 Task: Select Convenience. Add to cart, from DashMart for 3194 Cheshire Road, Bridgeport, Connecticut 06604, Cell Number 203-362-4243, following items : Del Monte Fresh Whole Green Beans (14.5 oz)_x000D_
 - 1, Red Onion_x000D_
 - 1, Russet Potato_x000D_
 - 1, Red Bell Pepper_x000D_
 - 1
Action: Mouse moved to (233, 104)
Screenshot: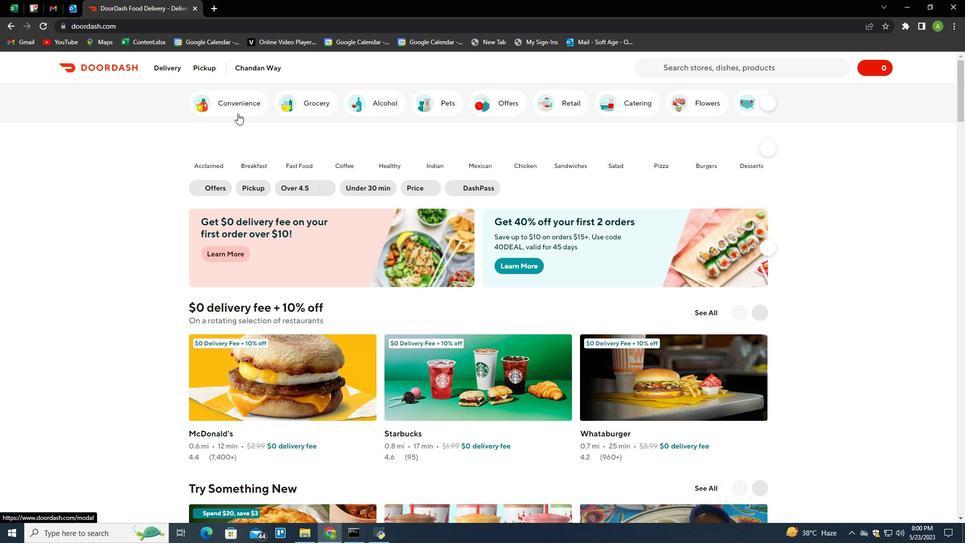 
Action: Mouse pressed left at (233, 104)
Screenshot: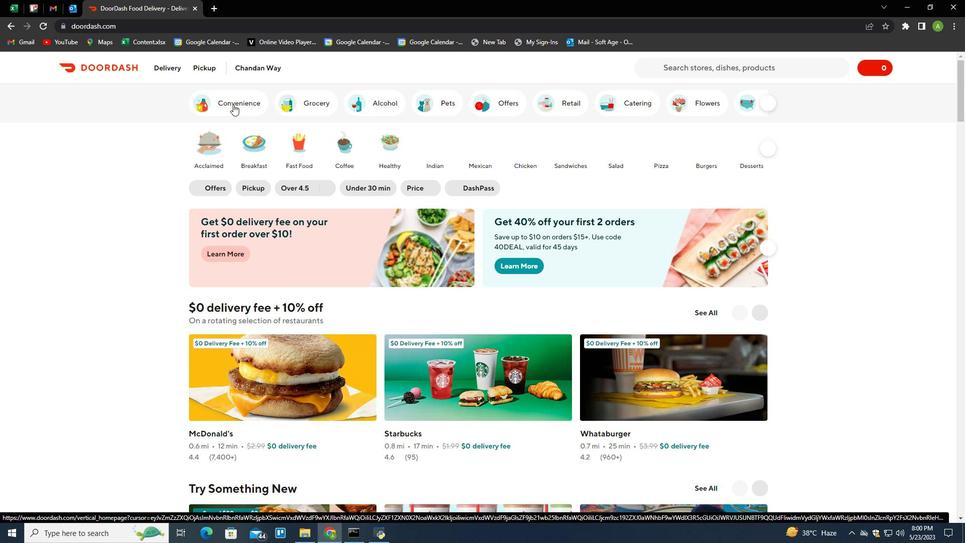 
Action: Mouse moved to (421, 362)
Screenshot: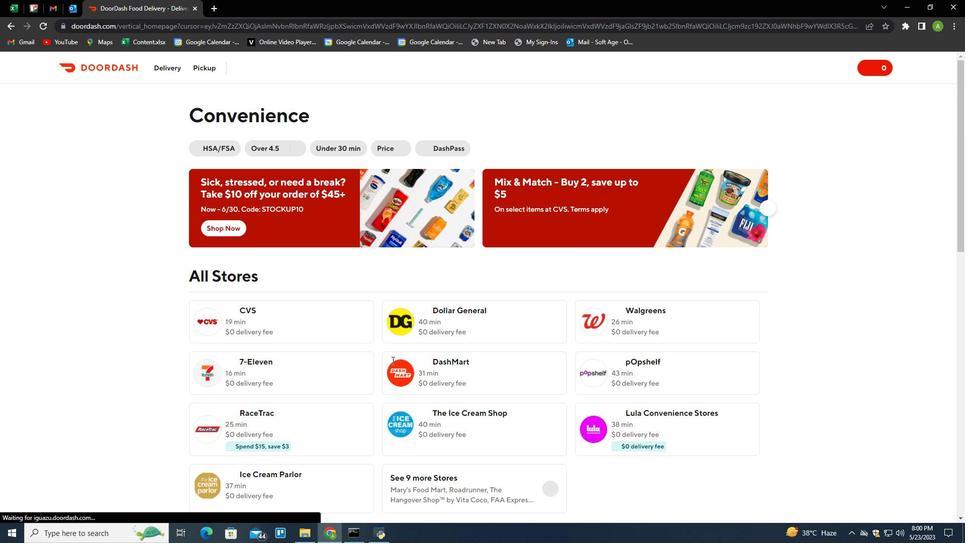 
Action: Mouse pressed left at (421, 362)
Screenshot: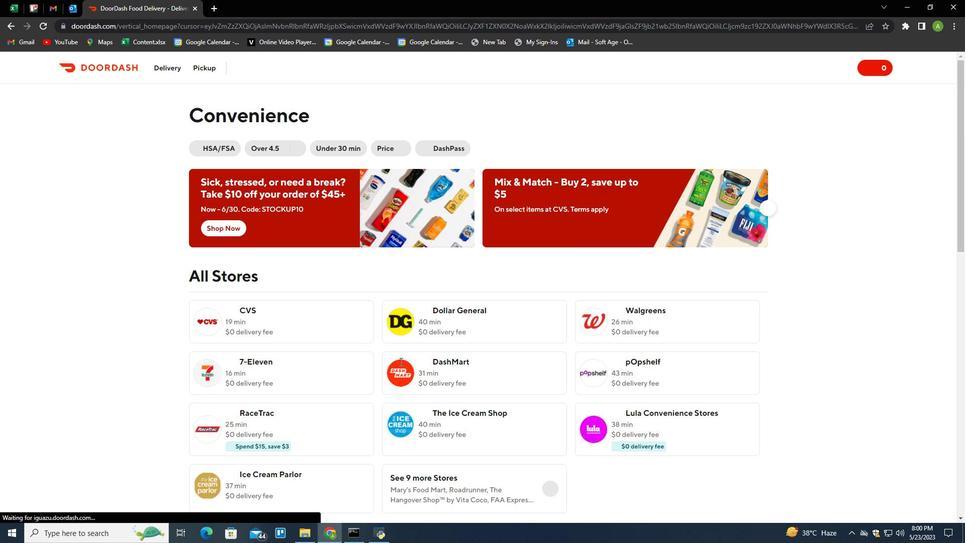 
Action: Mouse moved to (206, 65)
Screenshot: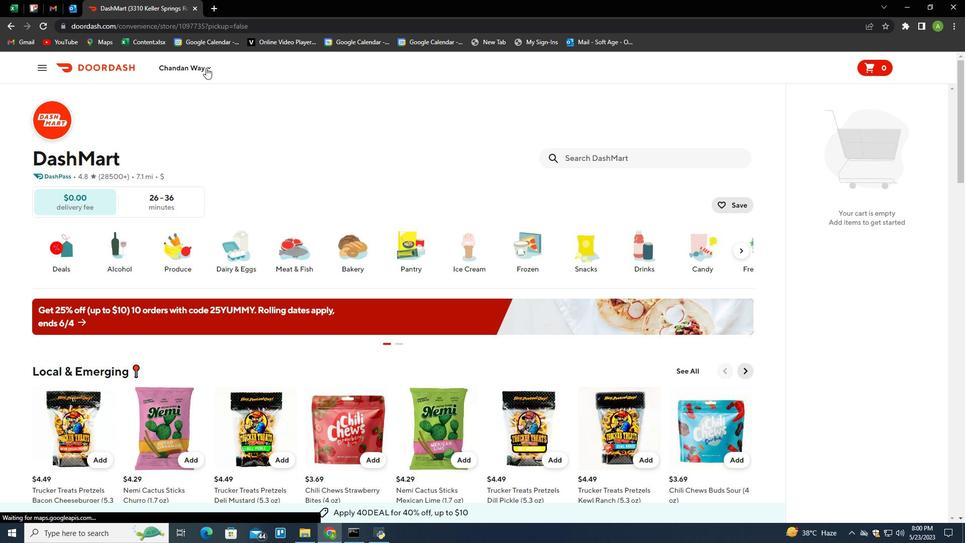 
Action: Mouse pressed left at (206, 65)
Screenshot: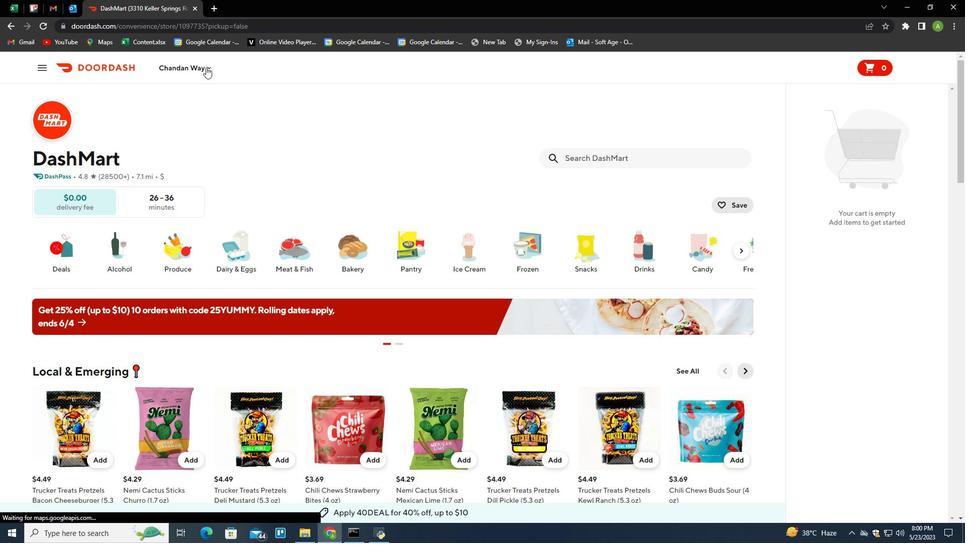 
Action: Mouse moved to (219, 108)
Screenshot: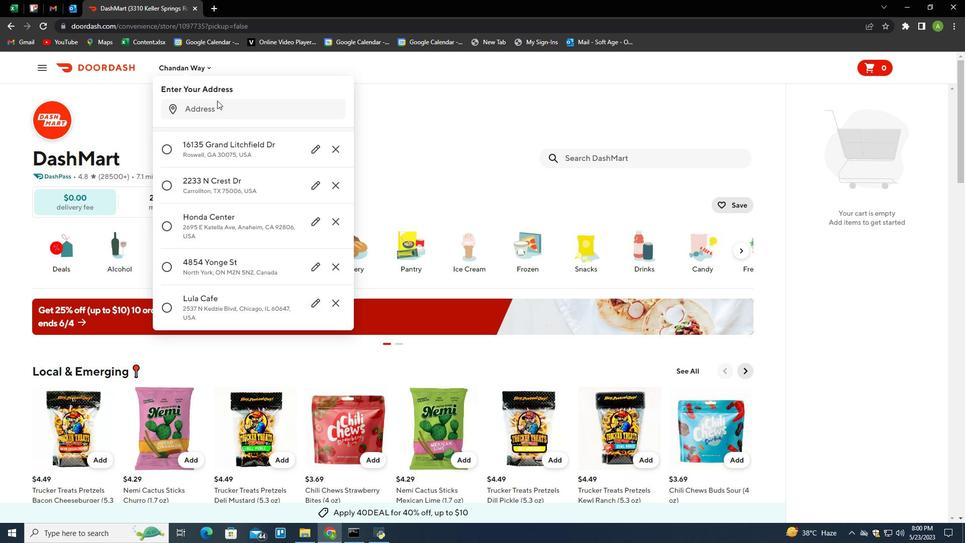 
Action: Mouse pressed left at (219, 108)
Screenshot: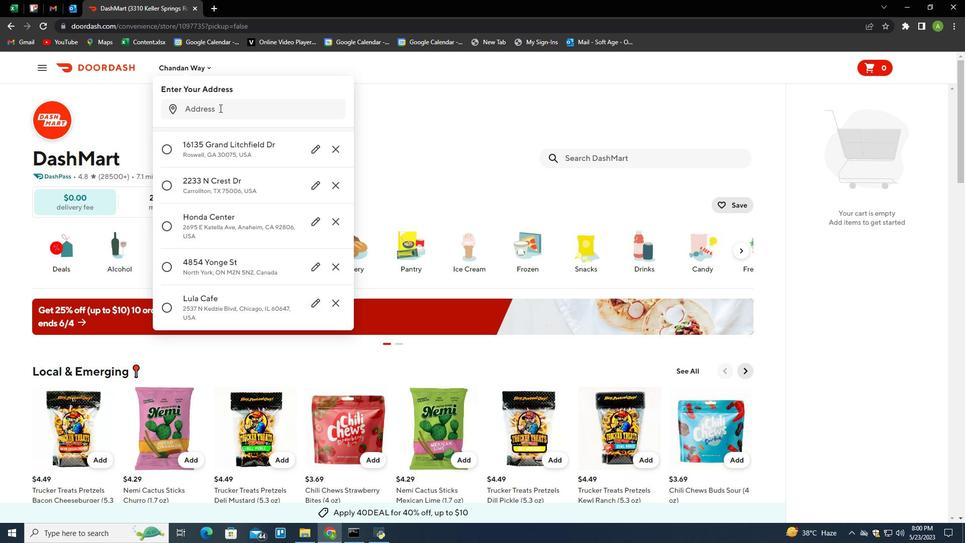 
Action: Mouse moved to (194, 94)
Screenshot: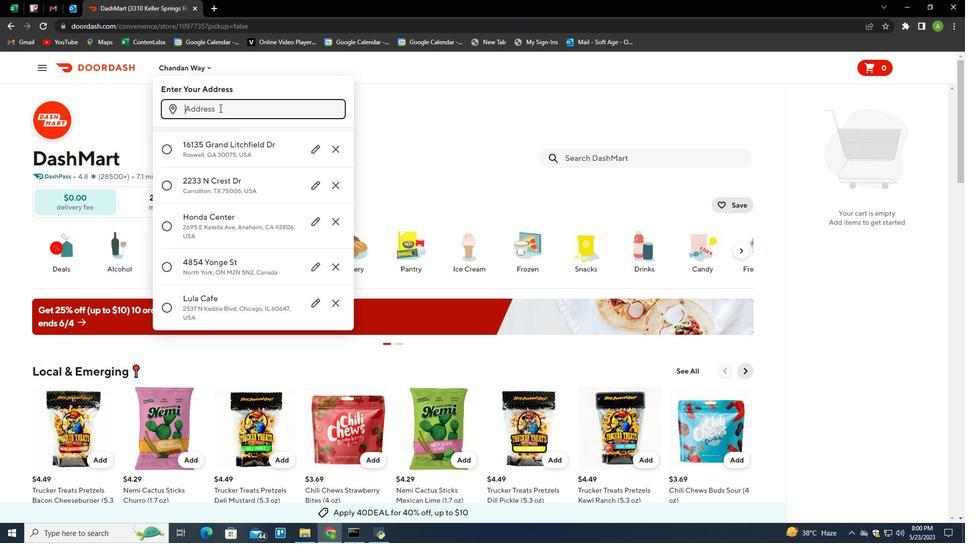 
Action: Key pressed 3194<Key.space>cheshire<Key.space>road,<Key.space>bridgeport,<Key.space>connecticut<Key.space>06604<Key.enter>
Screenshot: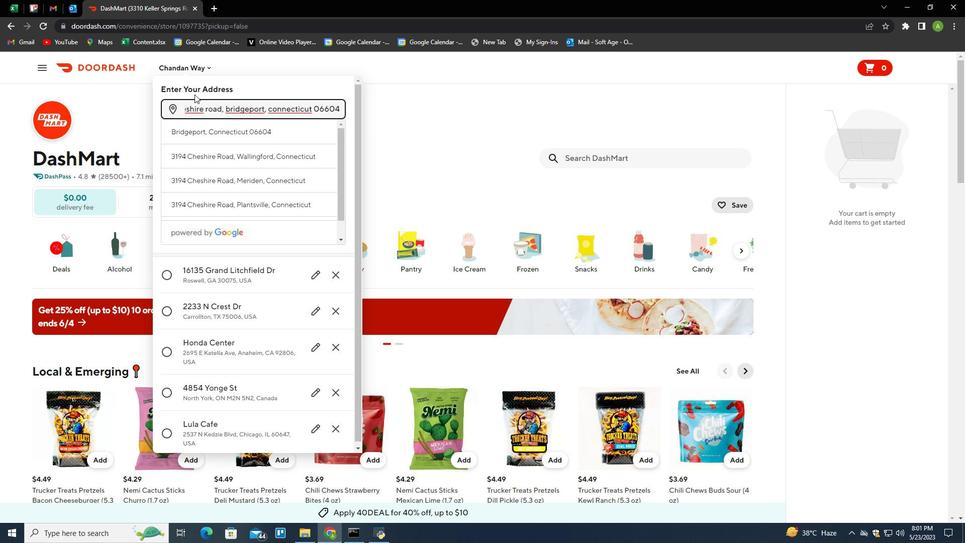 
Action: Mouse moved to (306, 381)
Screenshot: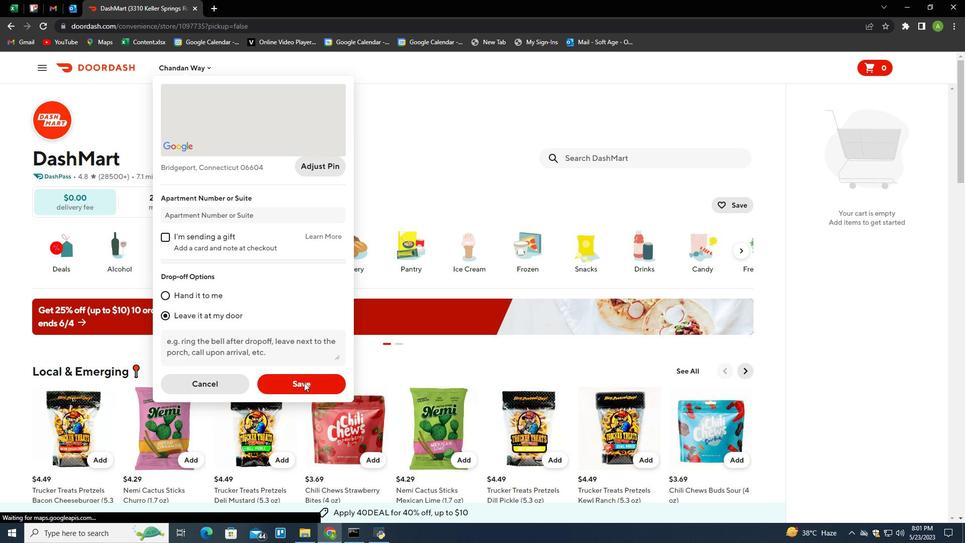 
Action: Mouse pressed left at (306, 381)
Screenshot: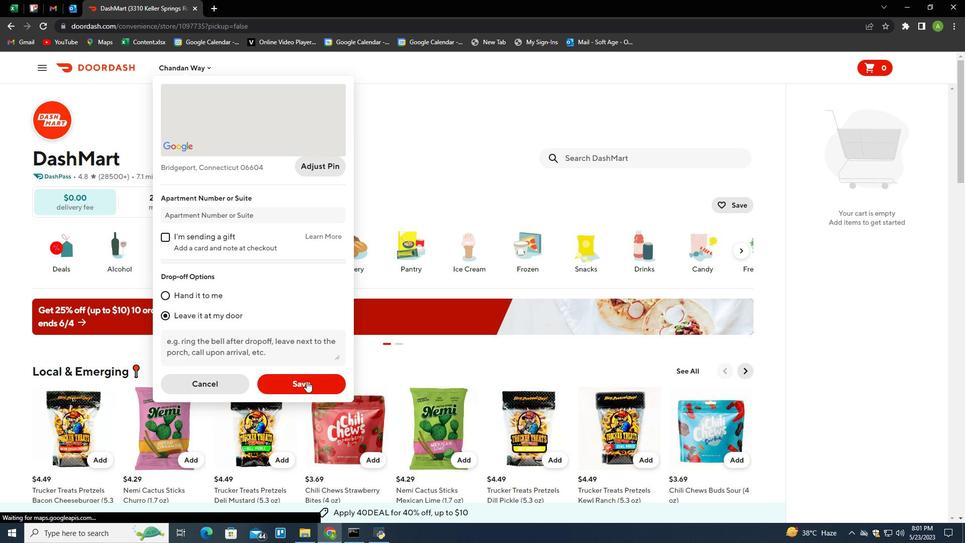 
Action: Mouse moved to (310, 437)
Screenshot: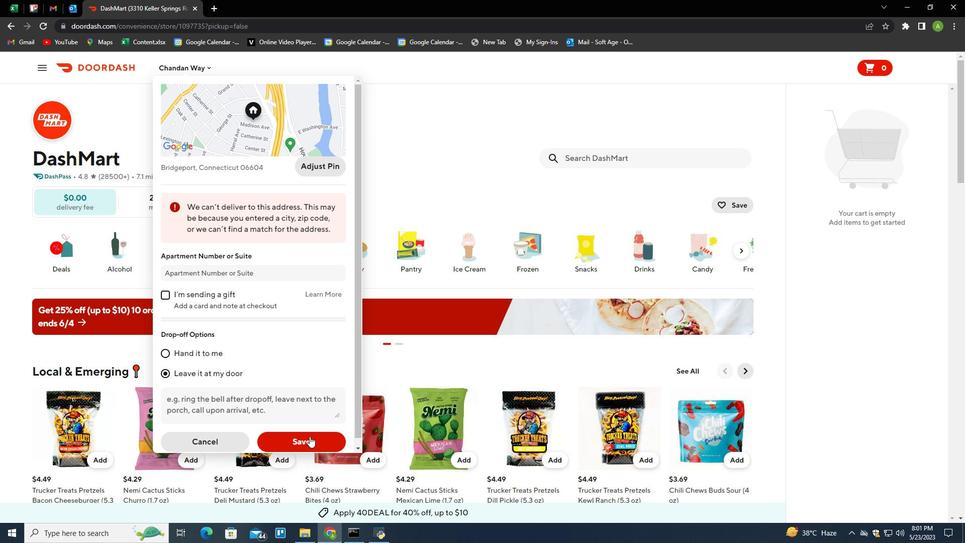 
Action: Mouse pressed left at (310, 437)
Screenshot: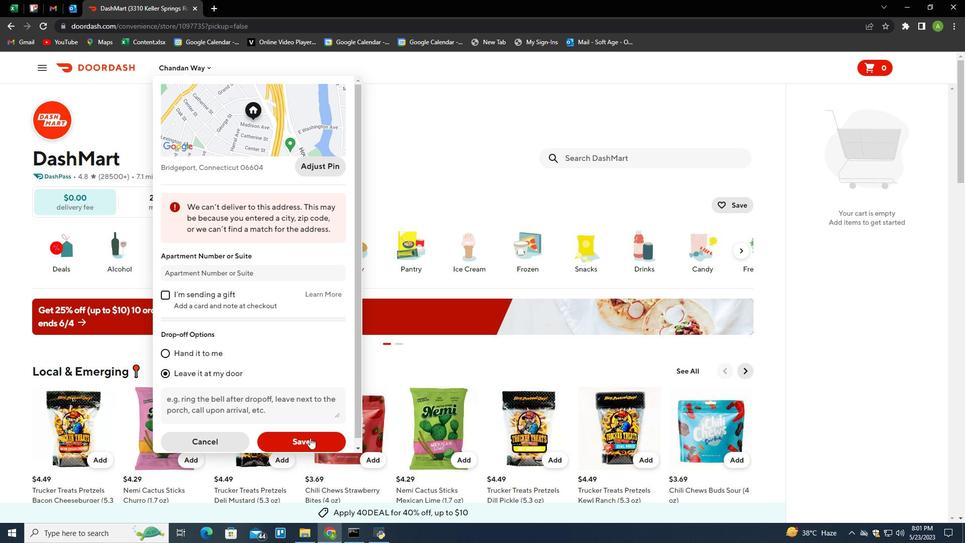 
Action: Mouse moved to (658, 152)
Screenshot: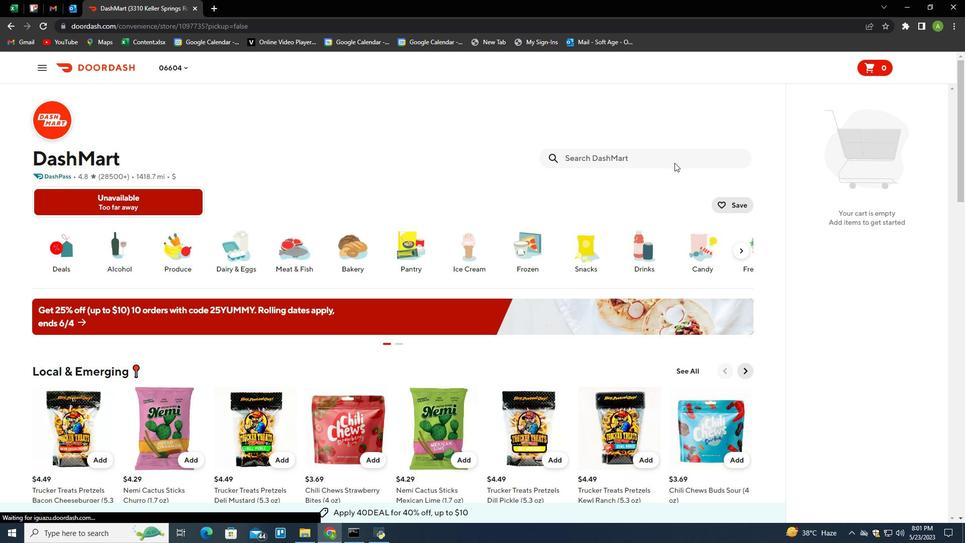 
Action: Mouse pressed left at (658, 152)
Screenshot: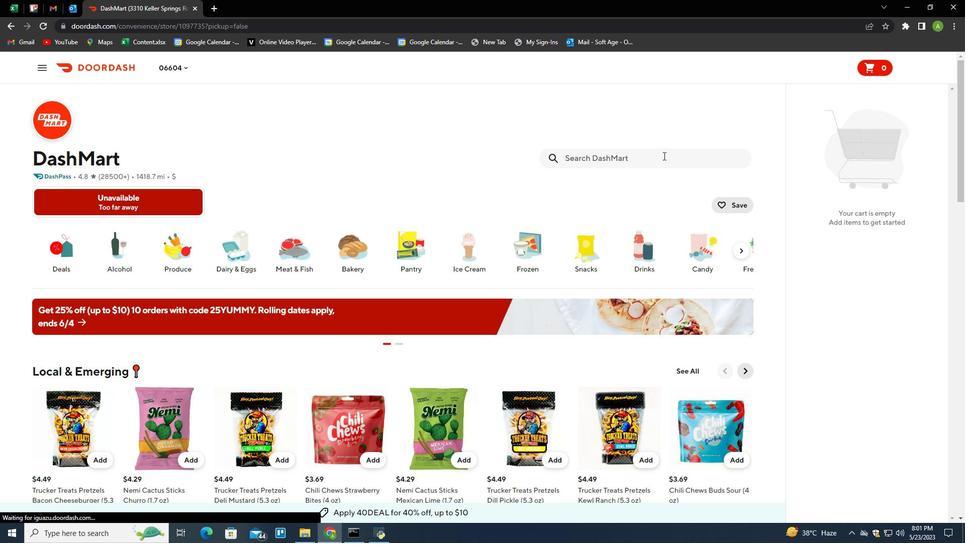 
Action: Mouse moved to (584, 162)
Screenshot: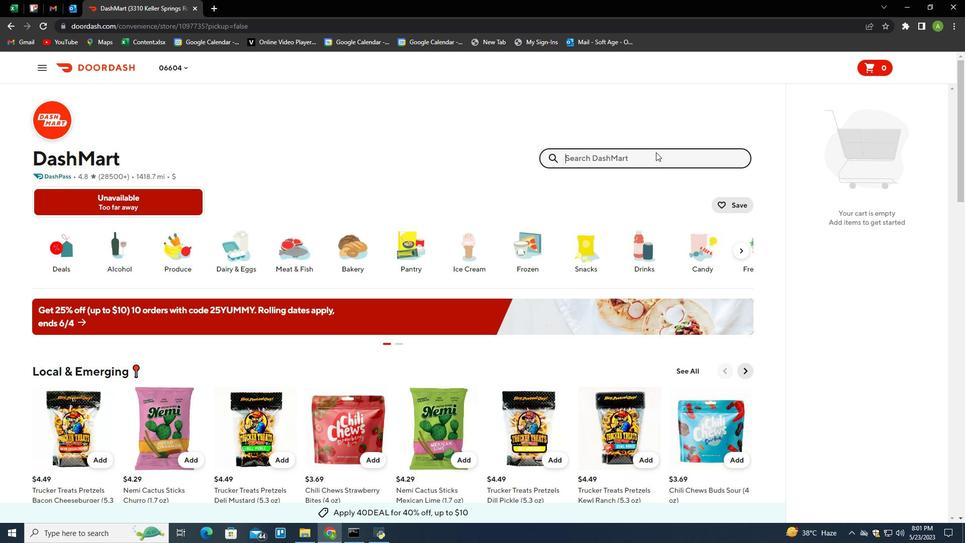 
Action: Key pressed del<Key.space>monte<Key.space>fresh<Key.space>whole<Key.space>green
Screenshot: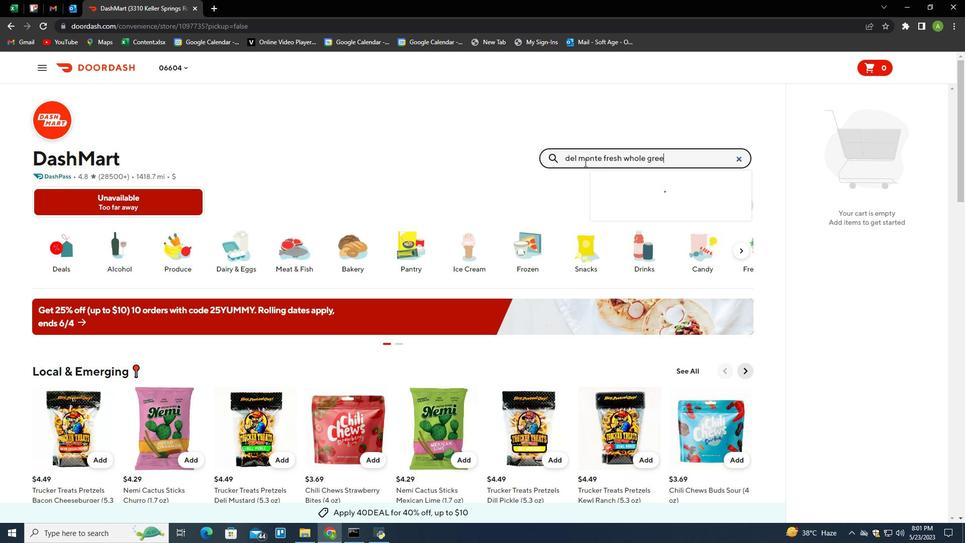 
Action: Mouse moved to (584, 162)
Screenshot: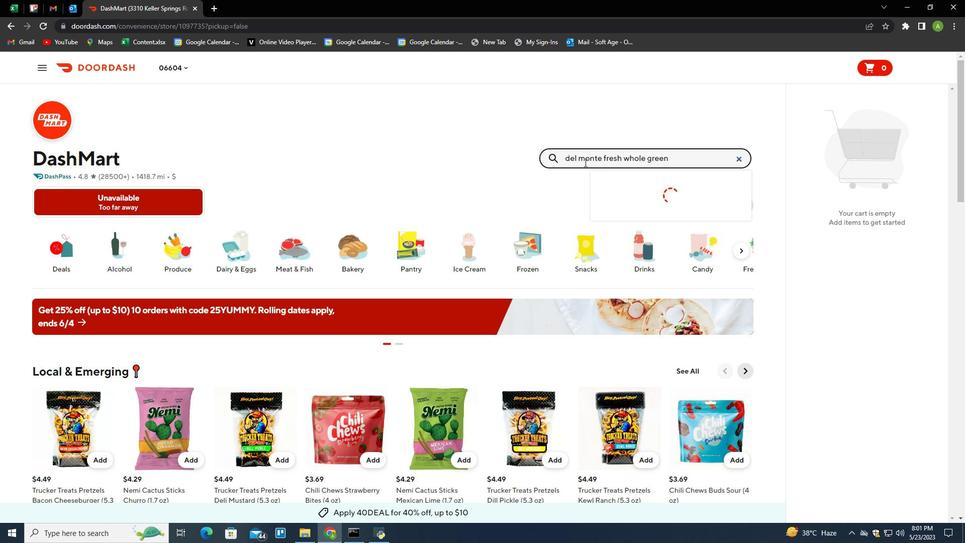 
Action: Key pressed <Key.space>beans<Key.space><Key.shift>(14.5<Key.space>oz<Key.shift>)<Key.enter>
Screenshot: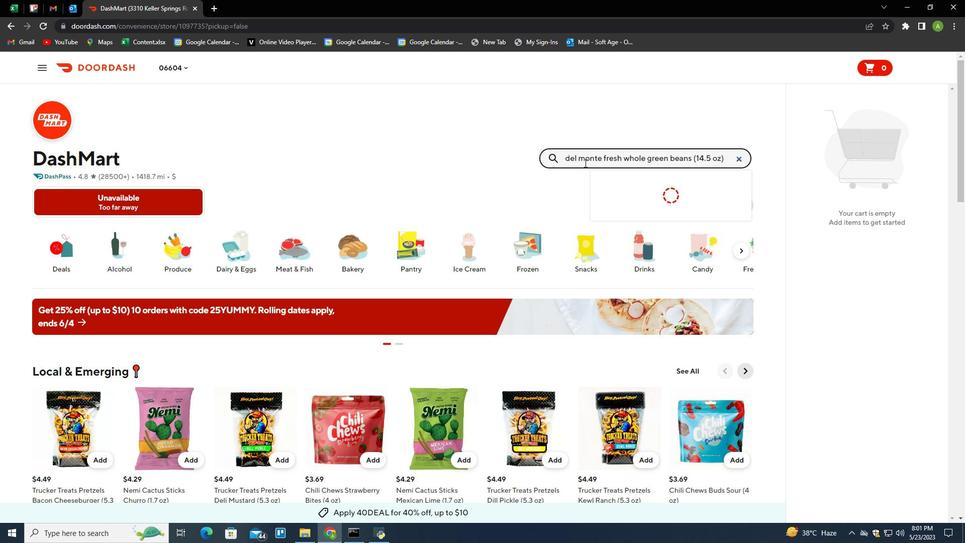 
Action: Mouse moved to (87, 262)
Screenshot: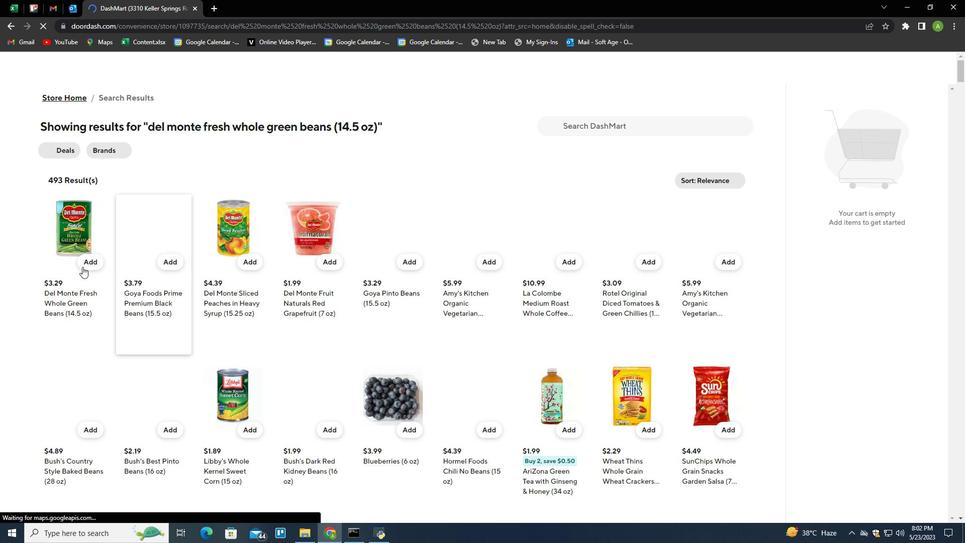 
Action: Mouse pressed left at (87, 262)
Screenshot: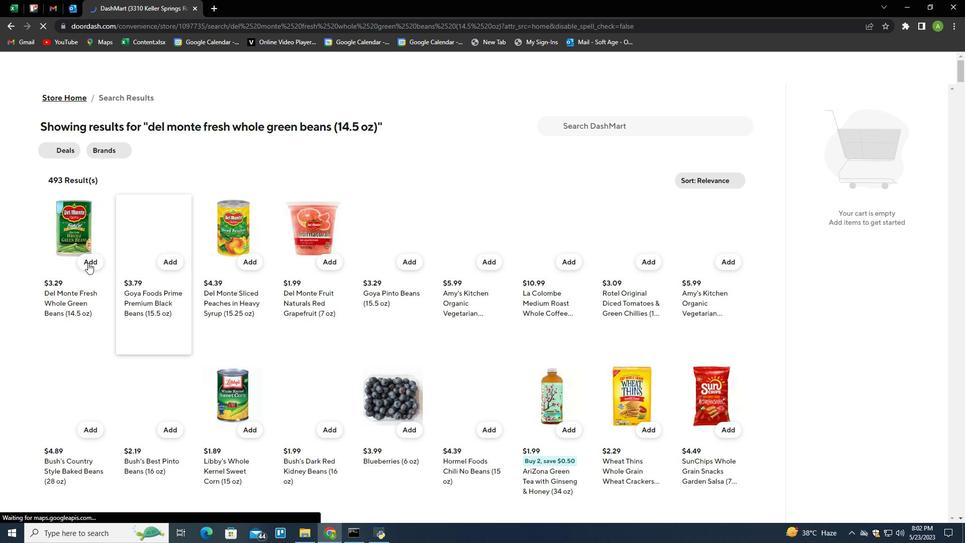 
Action: Mouse moved to (609, 121)
Screenshot: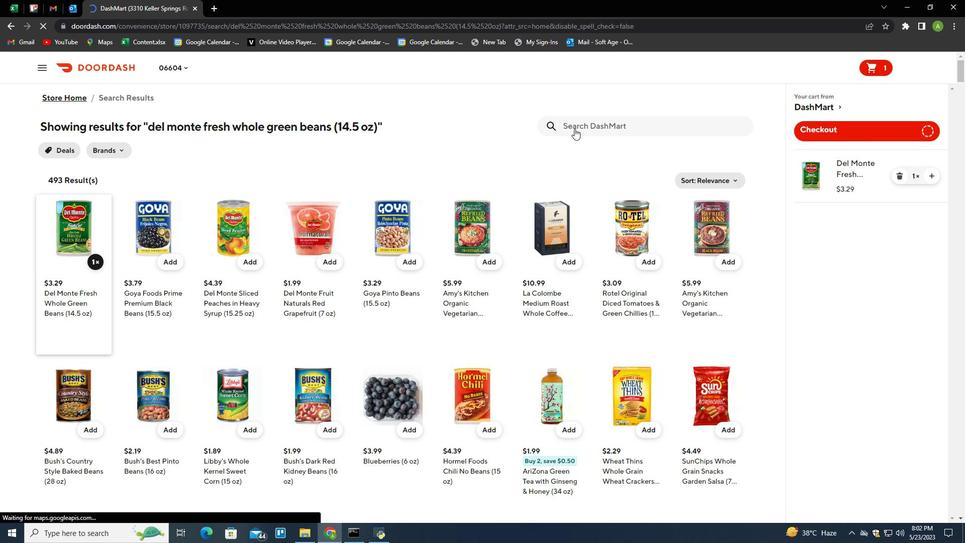 
Action: Mouse pressed left at (609, 121)
Screenshot: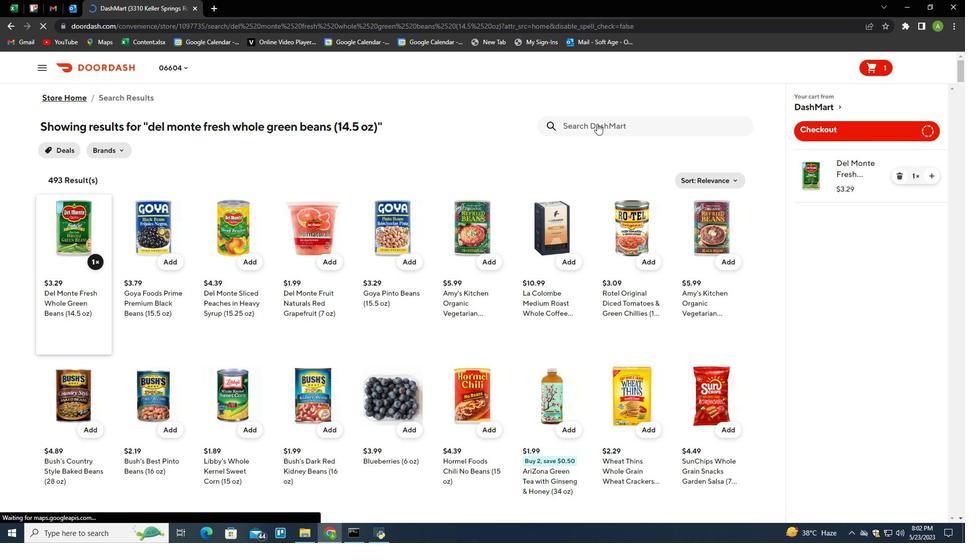 
Action: Mouse moved to (601, 123)
Screenshot: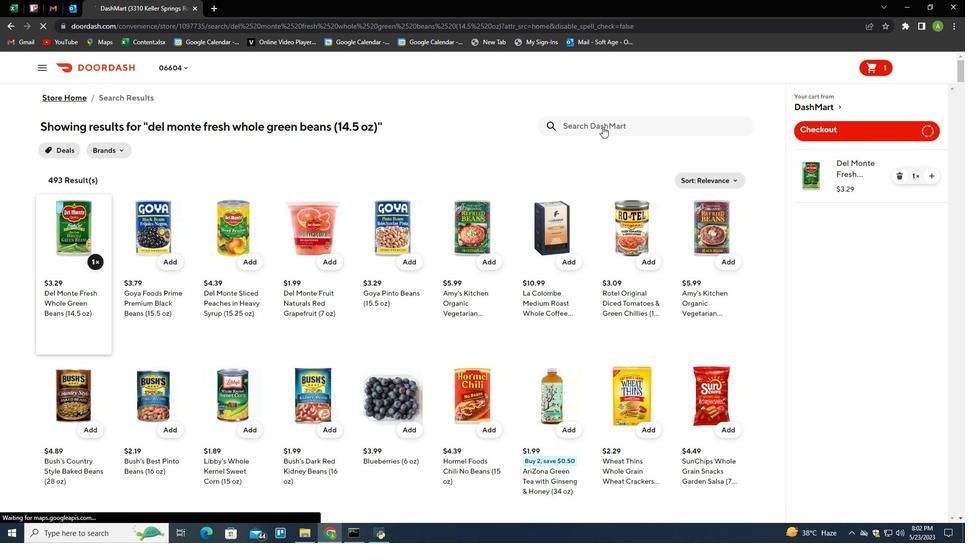 
Action: Mouse pressed left at (601, 123)
Screenshot: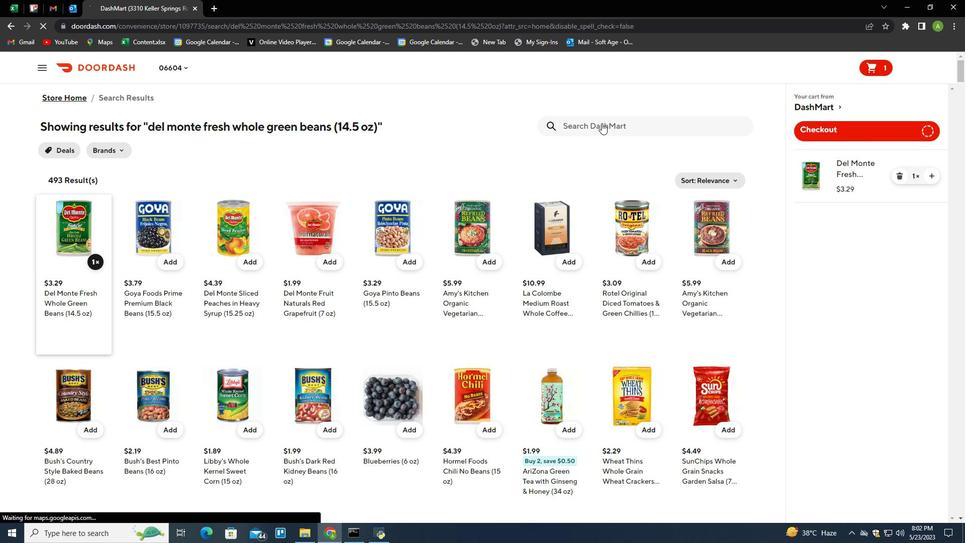 
Action: Key pressed red<Key.space>onion<Key.enter>
Screenshot: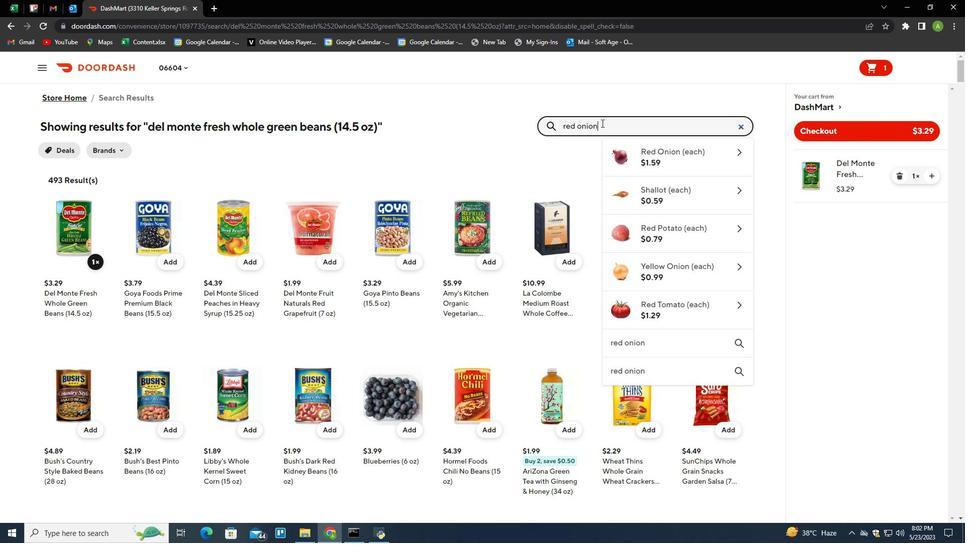 
Action: Mouse moved to (92, 261)
Screenshot: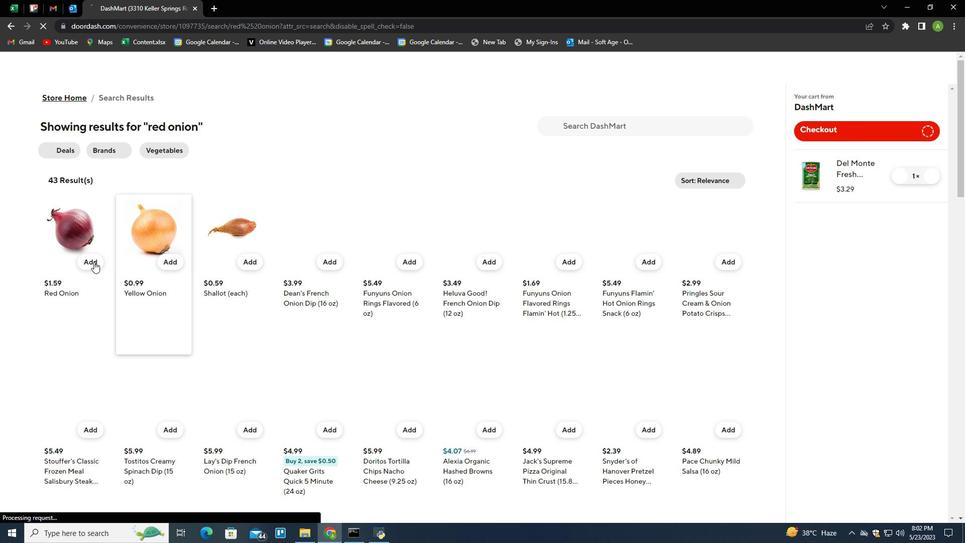 
Action: Mouse pressed left at (92, 261)
Screenshot: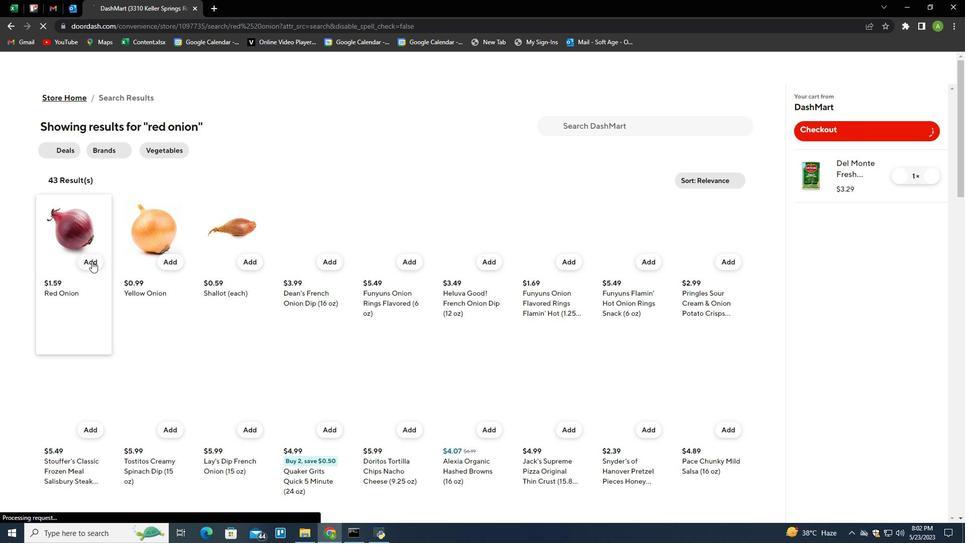 
Action: Mouse moved to (623, 124)
Screenshot: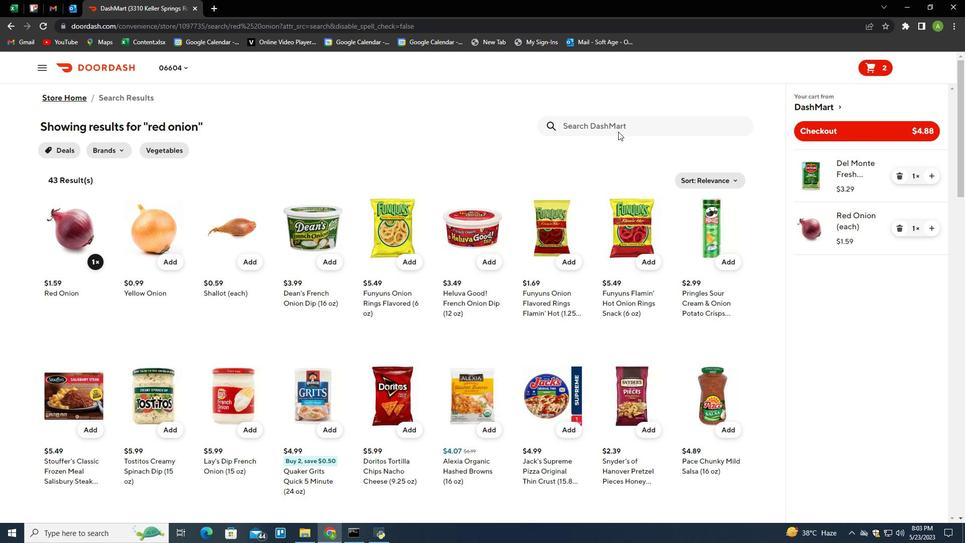 
Action: Mouse pressed left at (623, 124)
Screenshot: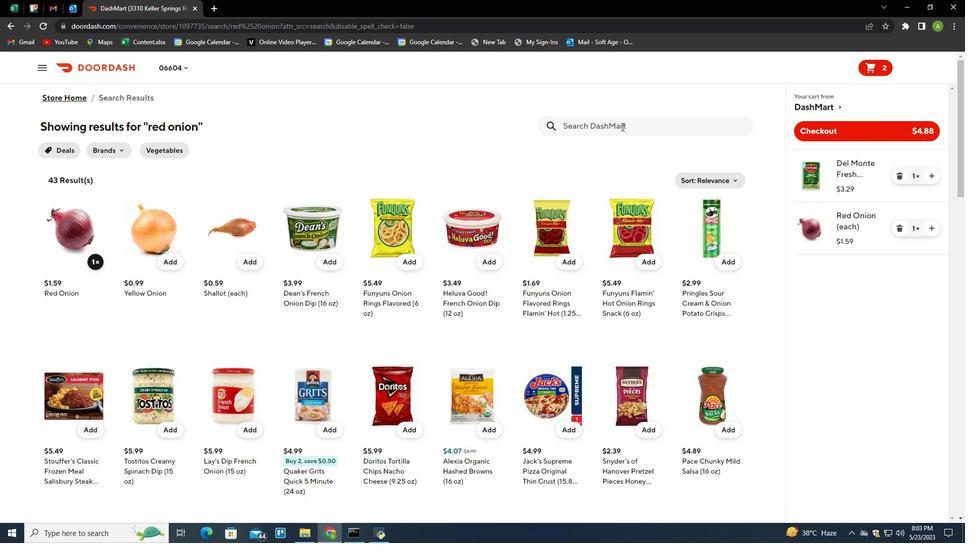 
Action: Mouse moved to (530, 143)
Screenshot: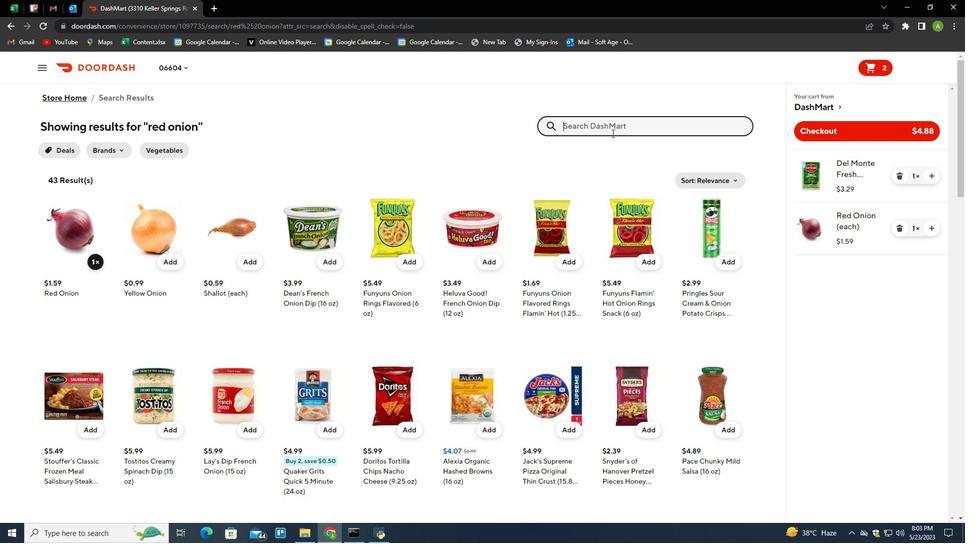 
Action: Key pressed ry<Key.backspace>usset<Key.space>potao<Key.backspace>to<Key.enter>
Screenshot: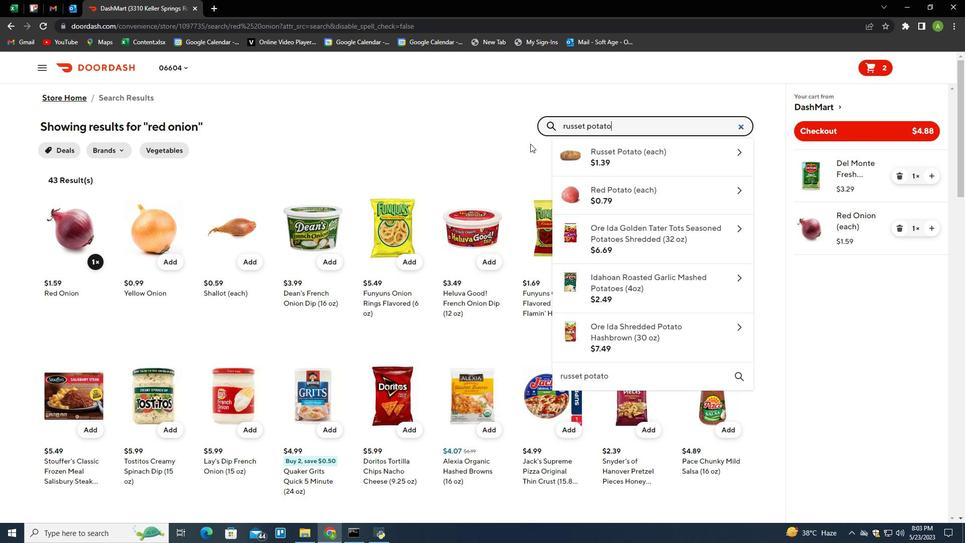 
Action: Mouse moved to (95, 263)
Screenshot: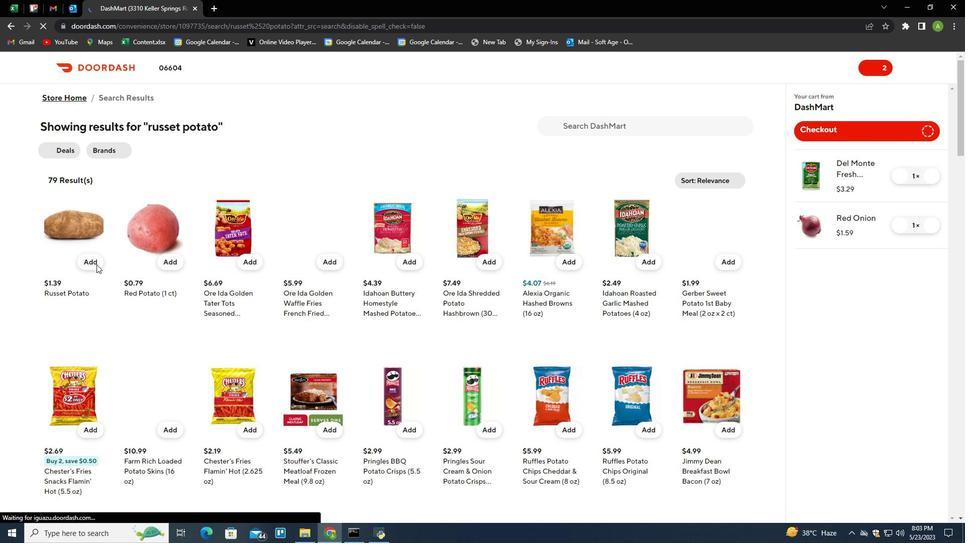 
Action: Mouse pressed left at (95, 263)
Screenshot: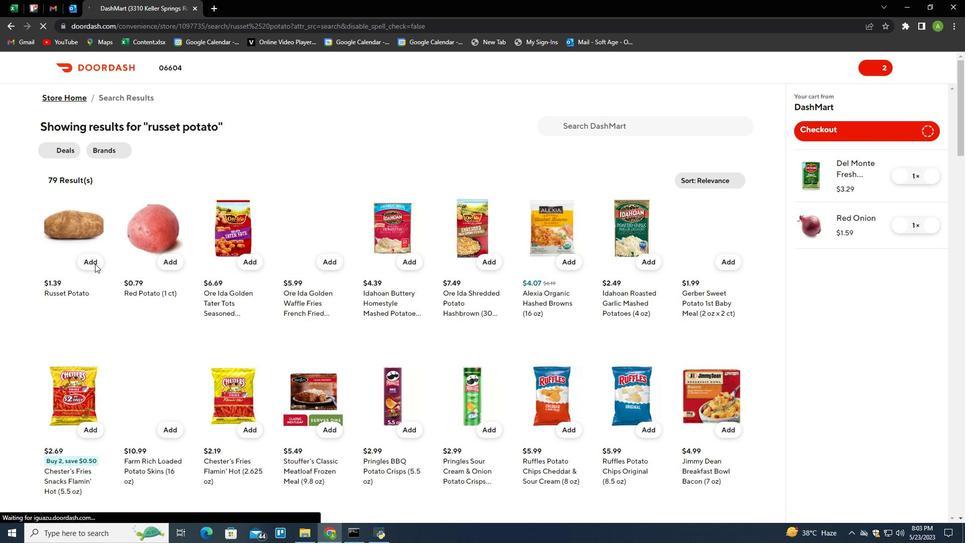 
Action: Mouse moved to (577, 123)
Screenshot: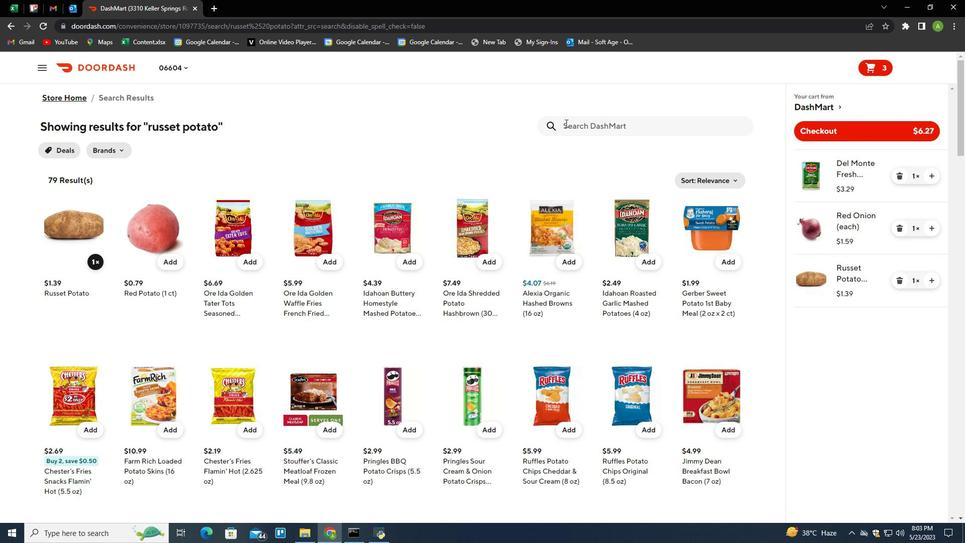 
Action: Mouse pressed left at (577, 123)
Screenshot: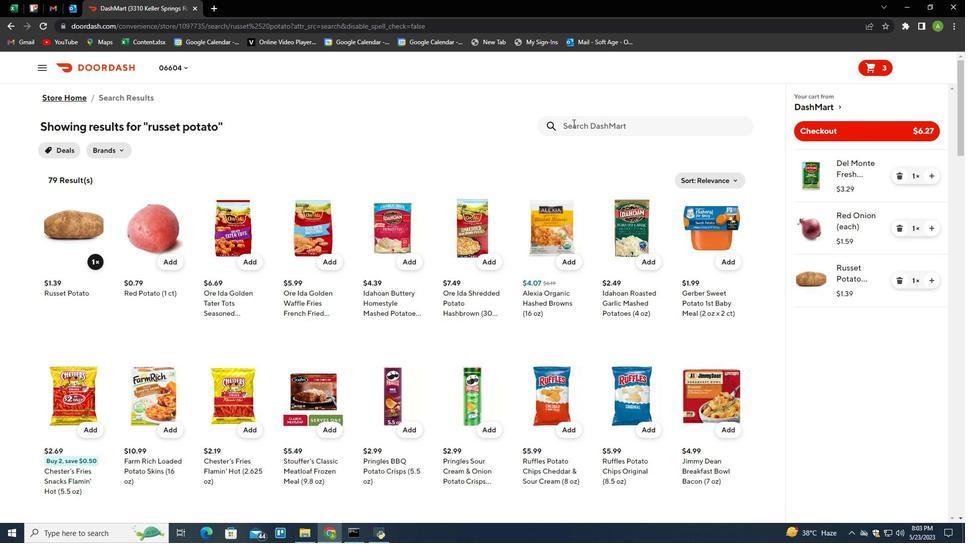 
Action: Mouse moved to (487, 144)
Screenshot: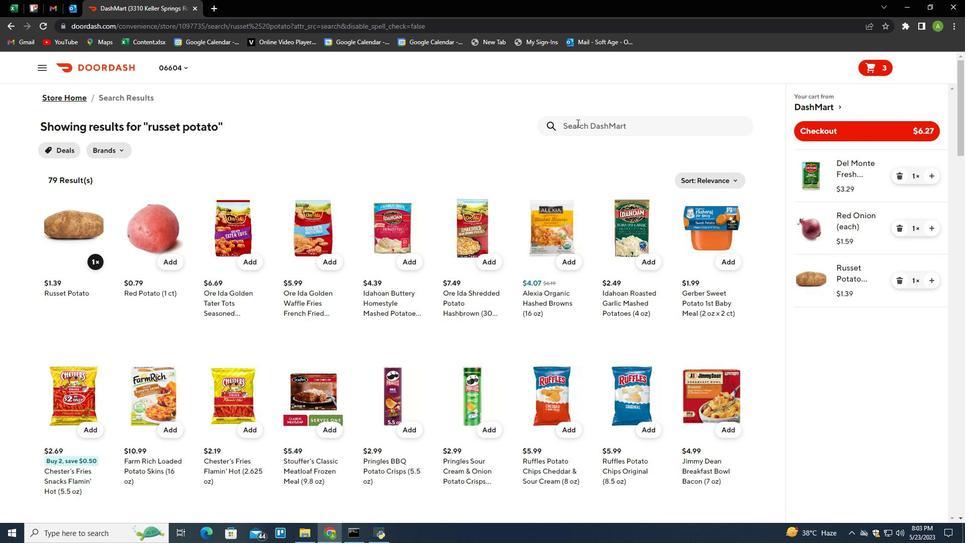 
Action: Key pressed redbell<Key.backspace><Key.backspace><Key.backspace><Key.backspace><Key.space>bell<Key.space>pepper<Key.enter>
Screenshot: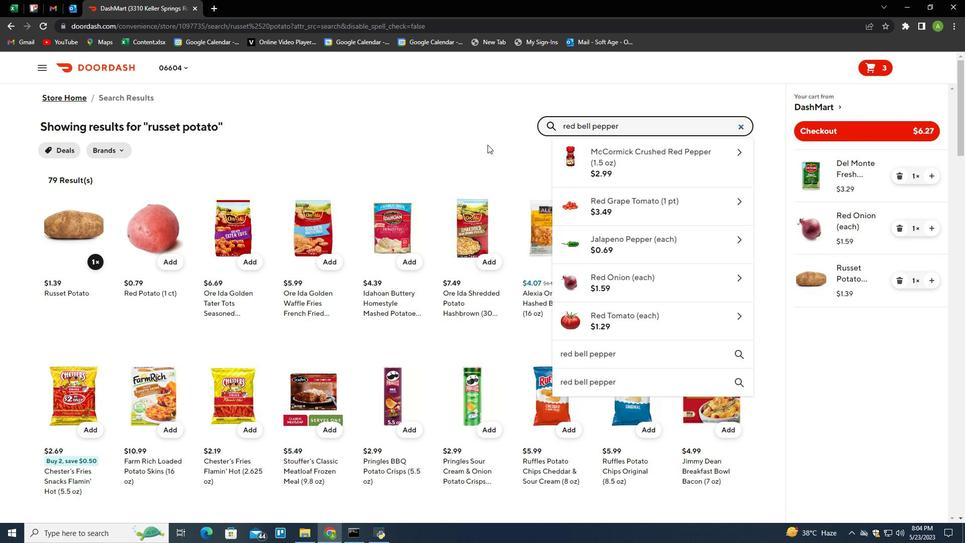 
Action: Mouse moved to (89, 259)
Screenshot: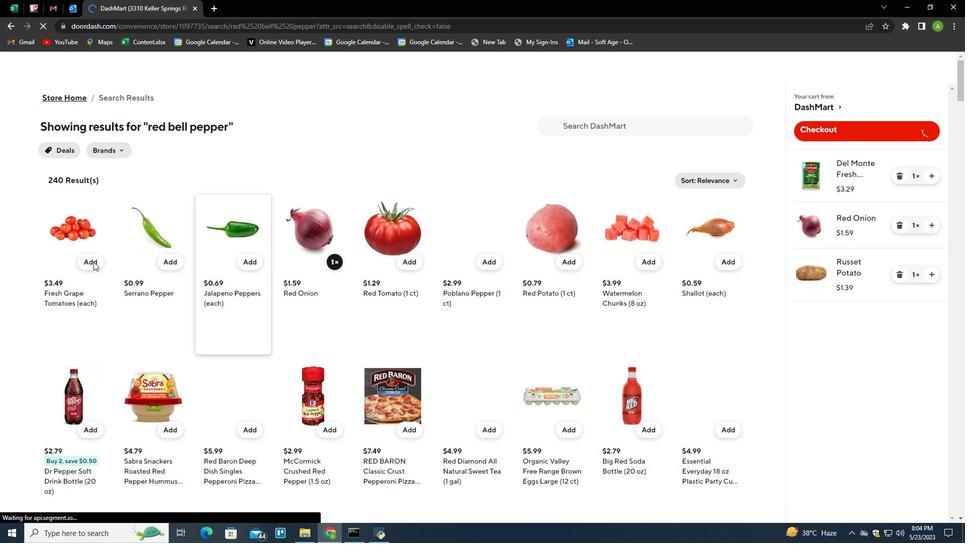 
Action: Mouse pressed left at (89, 259)
Screenshot: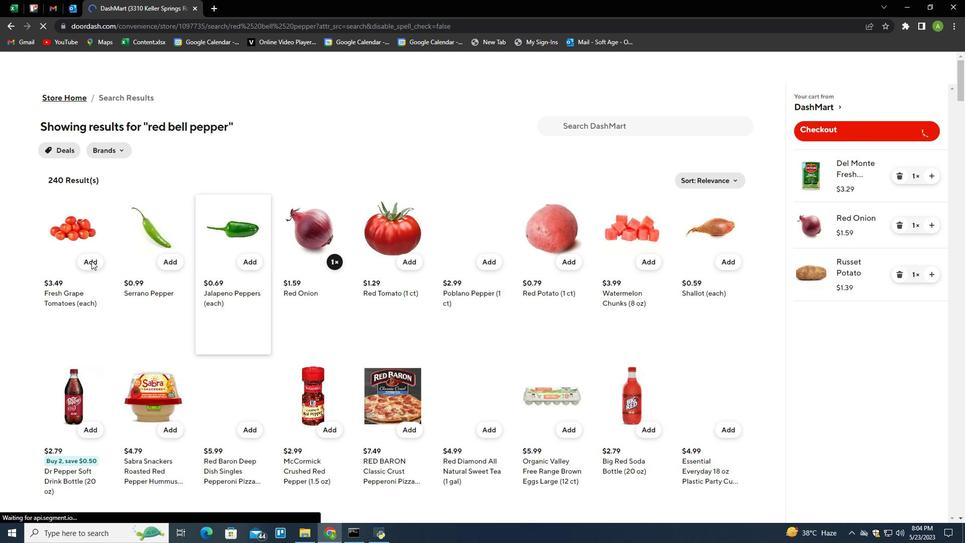 
Action: Mouse moved to (811, 129)
Screenshot: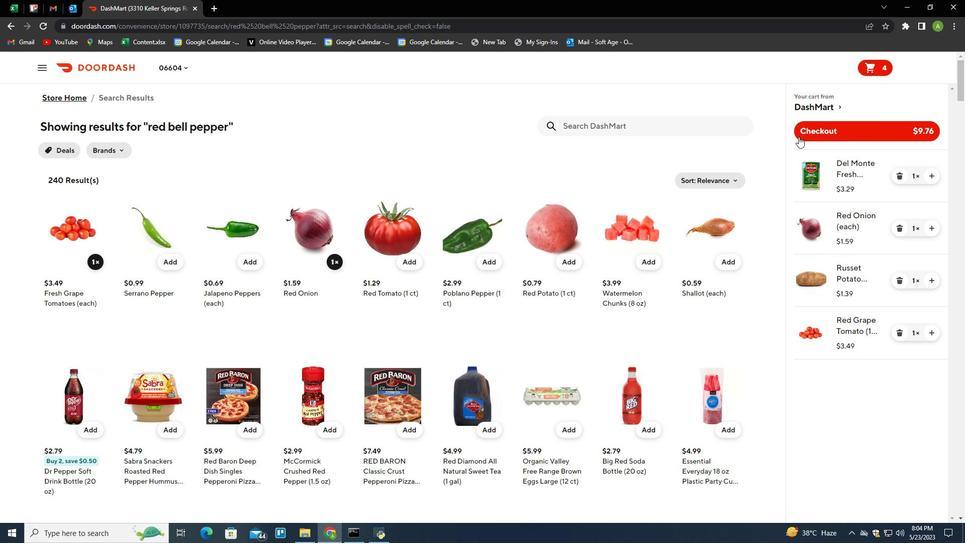 
Action: Mouse pressed left at (811, 129)
Screenshot: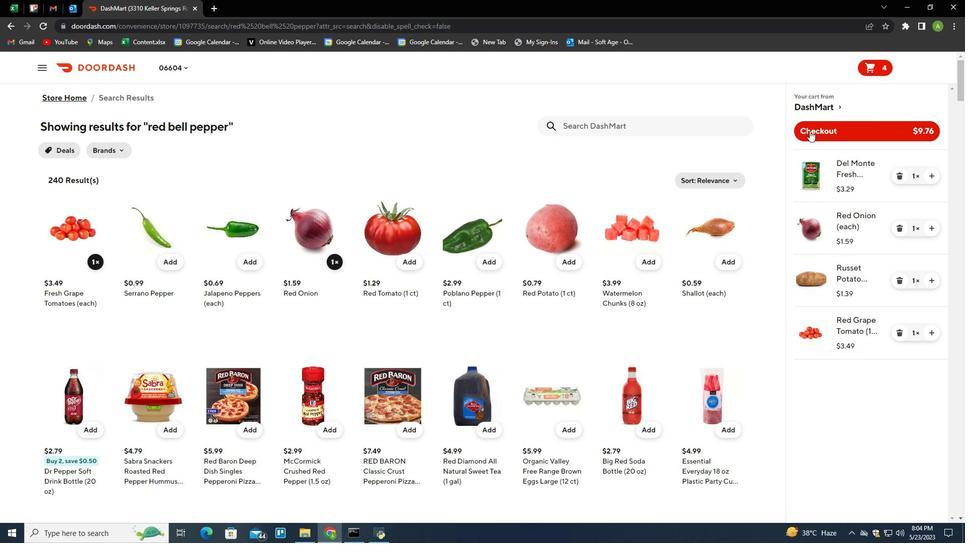 
Action: Mouse moved to (710, 174)
Screenshot: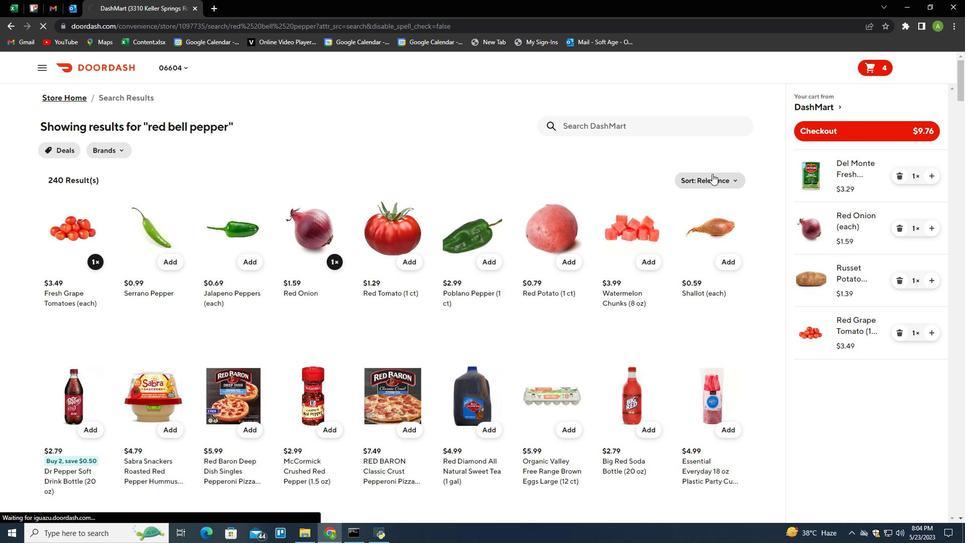 
